 Task: Search for the email with the subject Request for paternity leave logged in from softage.1@softage.net with the filter, email from softage.7@softage.net and a new filter,  Skip the Inbox
Action: Mouse moved to (849, 95)
Screenshot: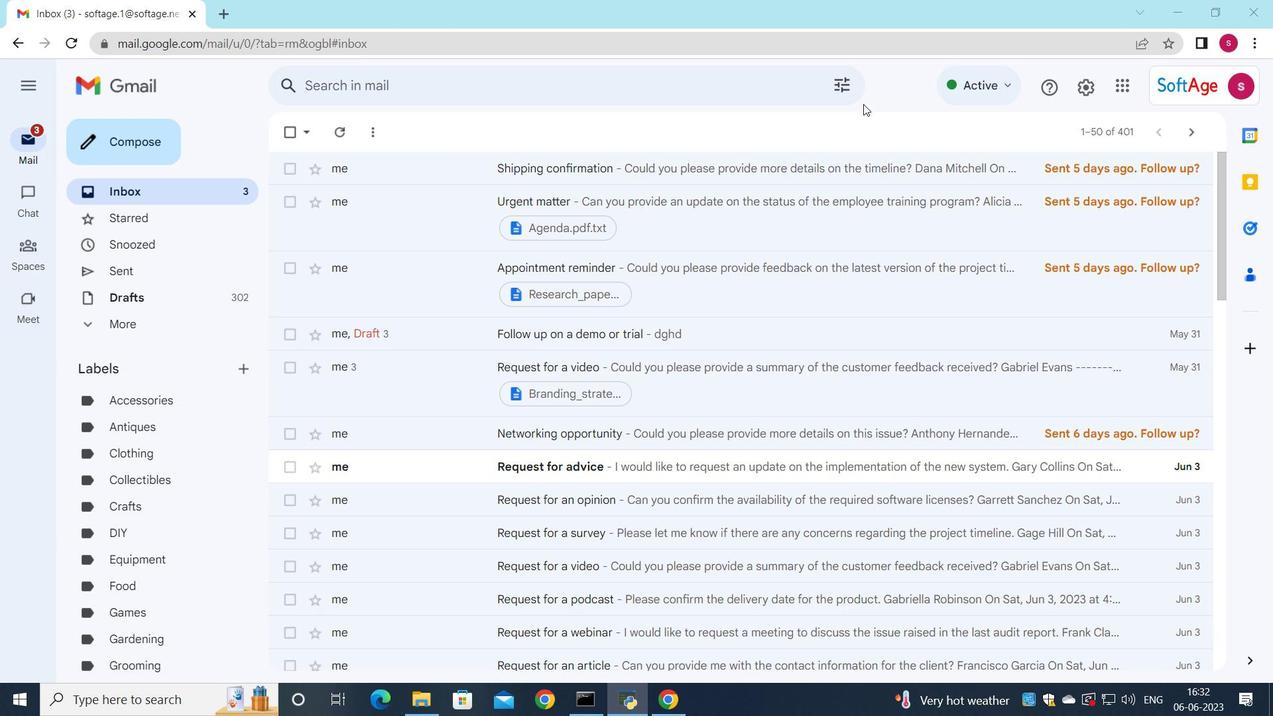 
Action: Mouse pressed left at (849, 95)
Screenshot: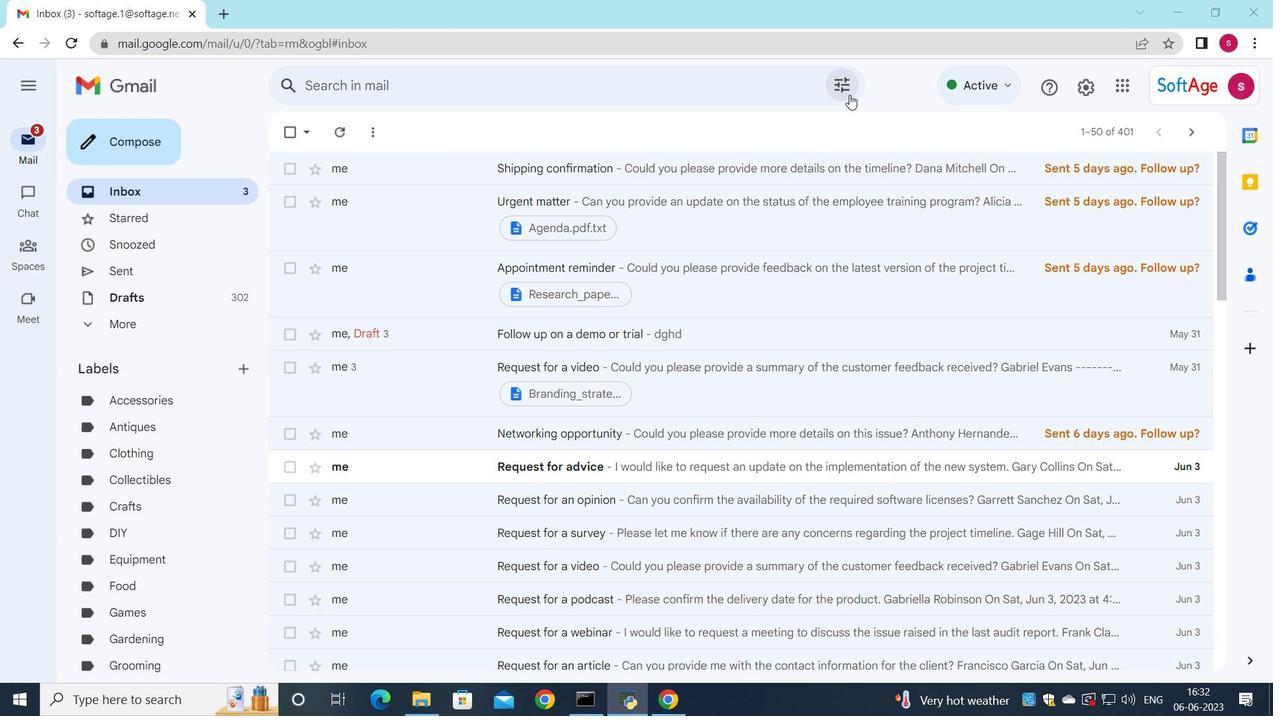 
Action: Mouse moved to (575, 151)
Screenshot: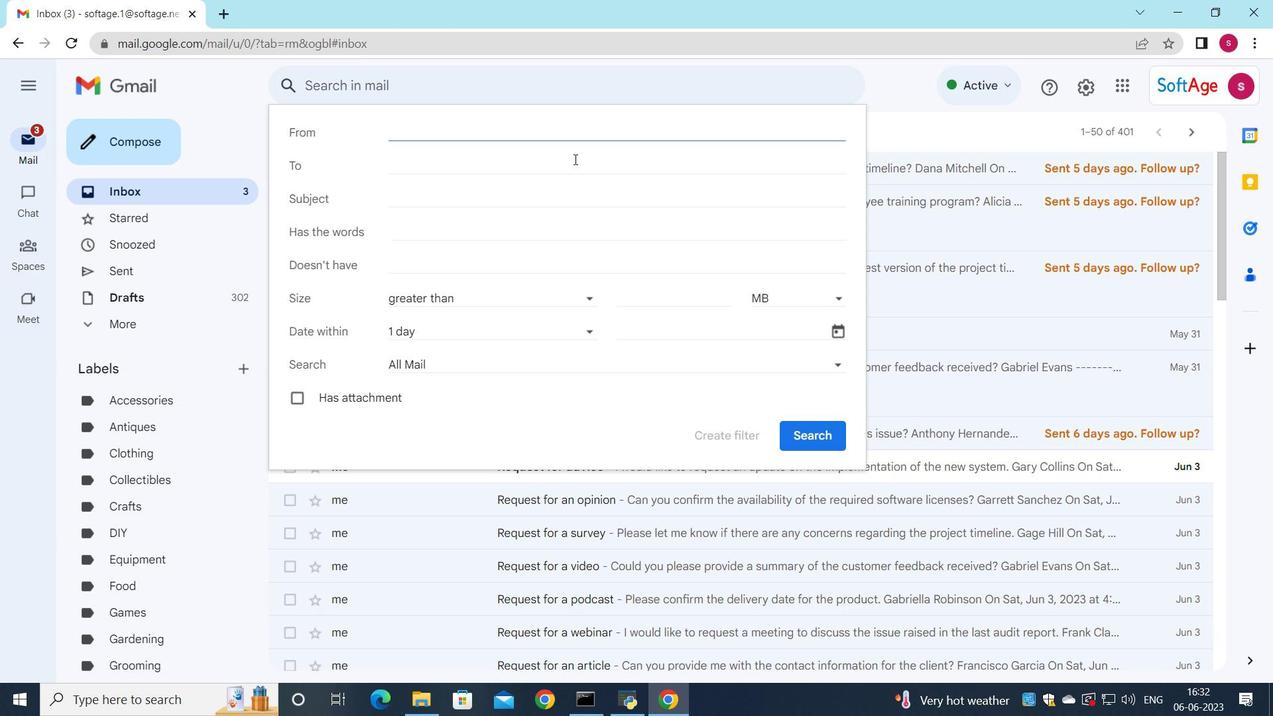 
Action: Key pressed soft
Screenshot: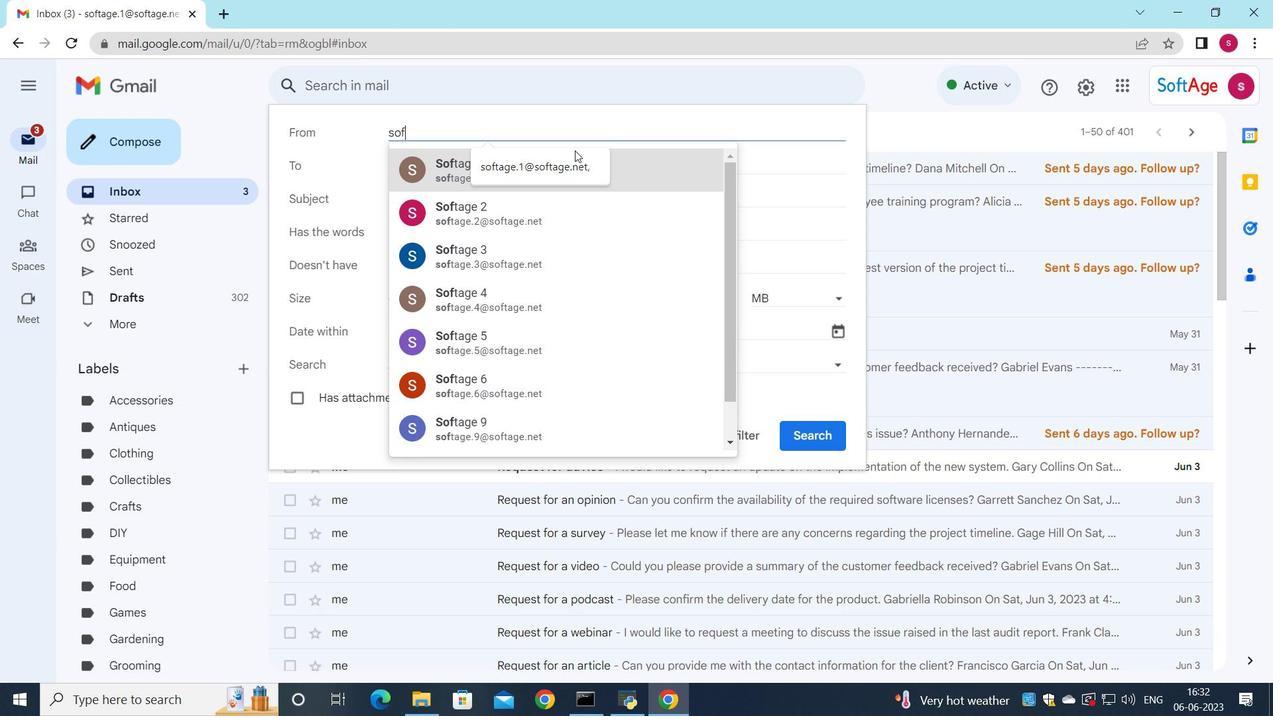 
Action: Mouse moved to (574, 171)
Screenshot: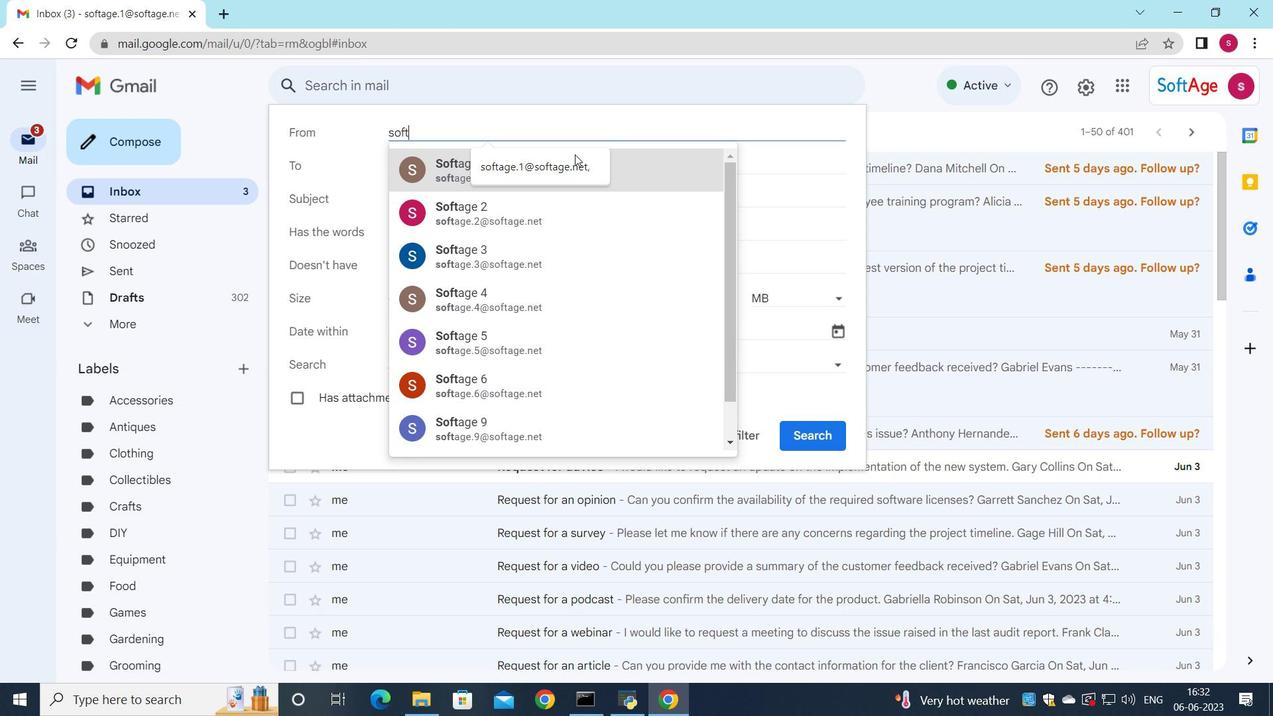 
Action: Mouse pressed left at (574, 171)
Screenshot: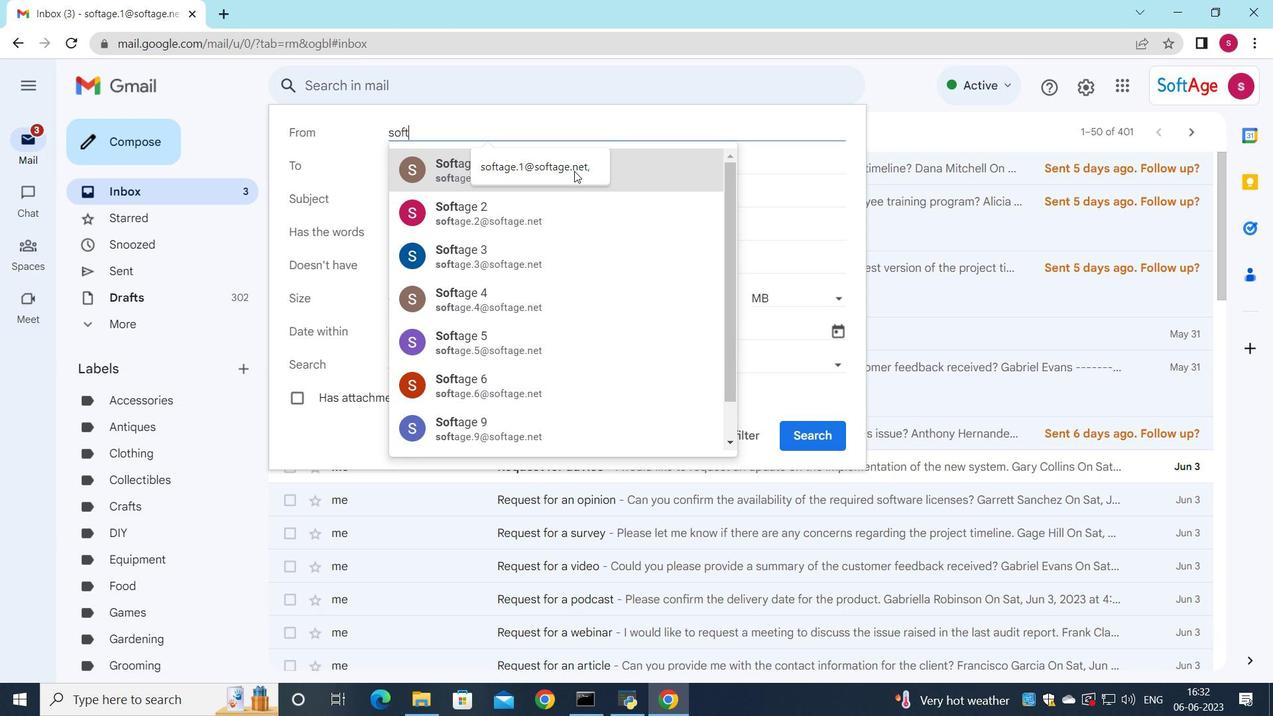 
Action: Mouse moved to (520, 165)
Screenshot: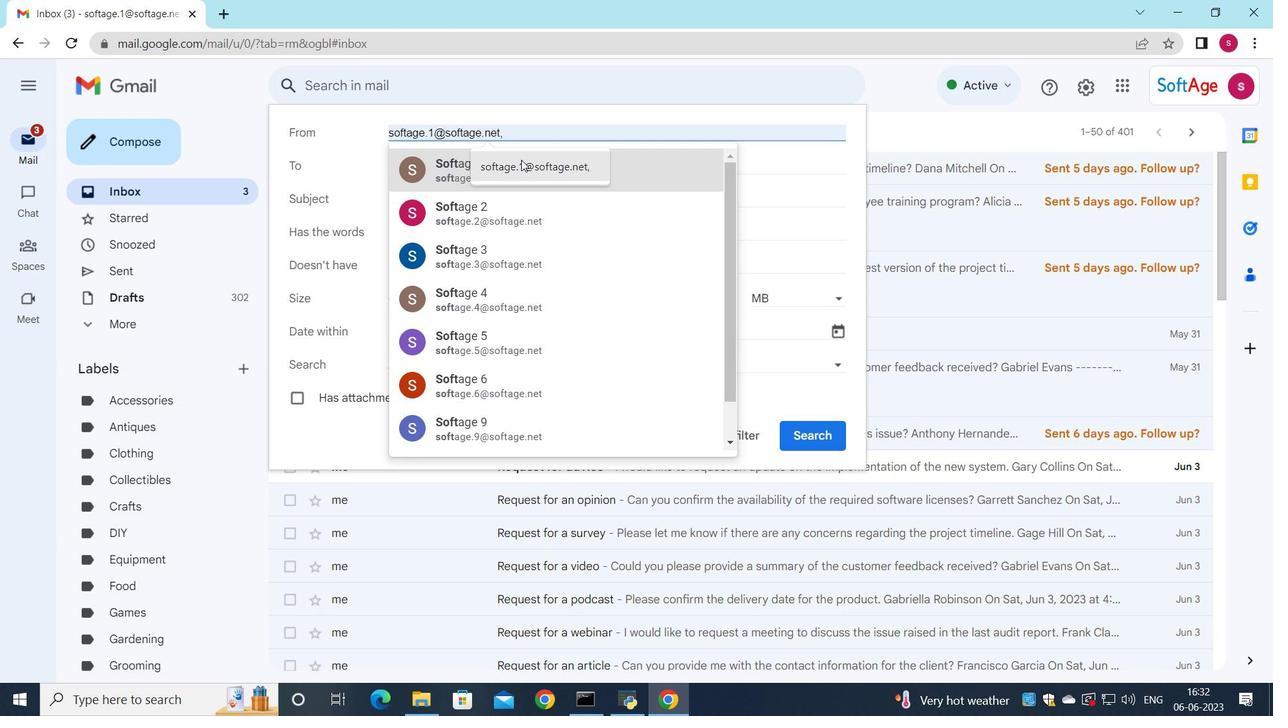 
Action: Mouse pressed left at (520, 165)
Screenshot: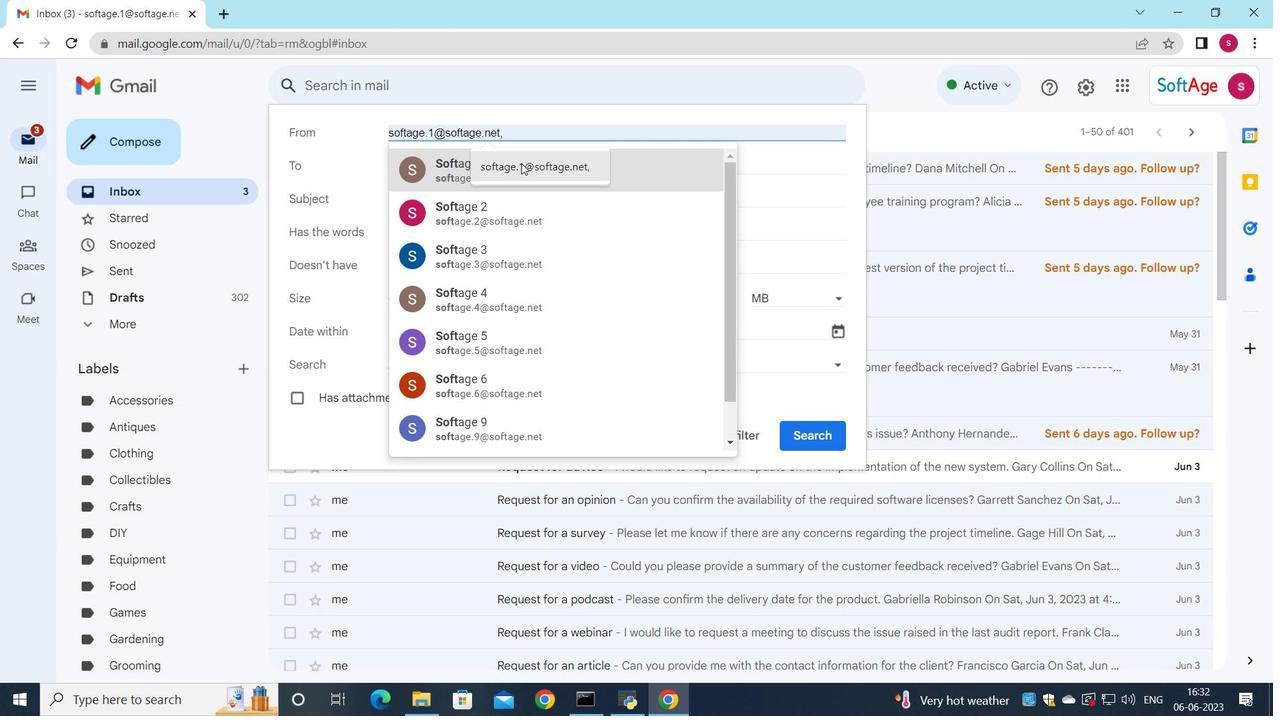 
Action: Mouse moved to (481, 161)
Screenshot: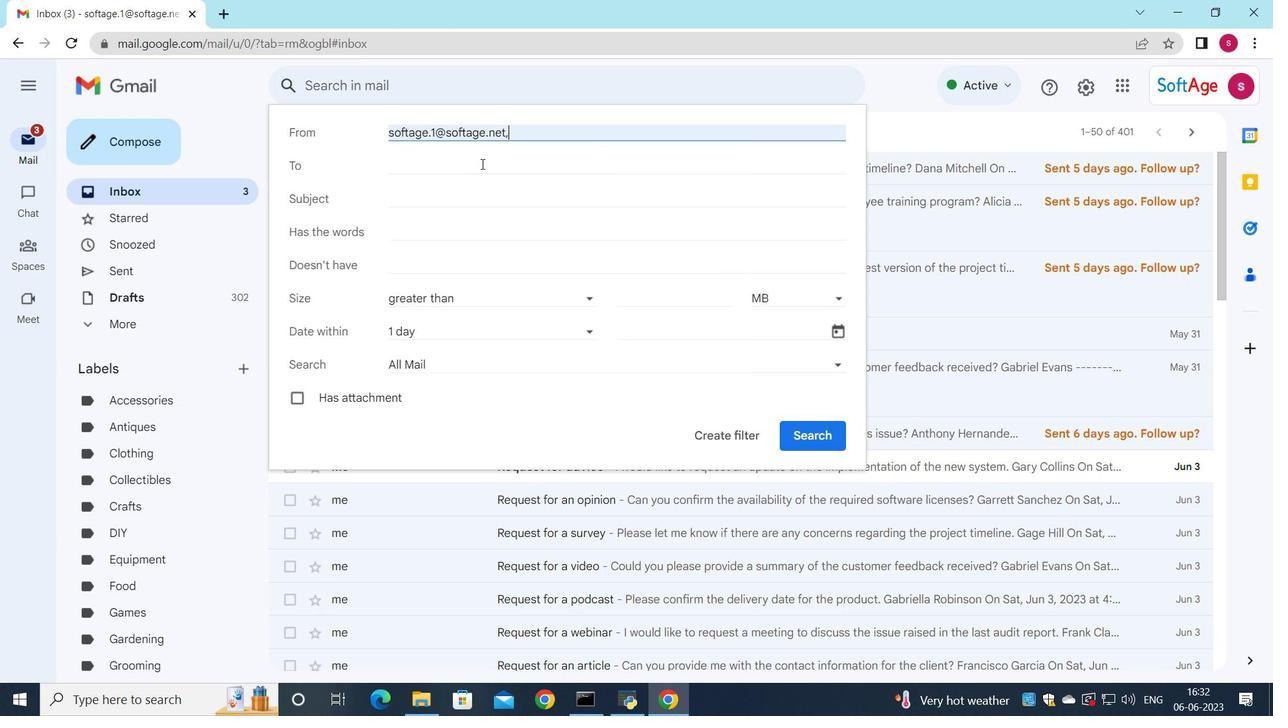
Action: Mouse pressed left at (481, 161)
Screenshot: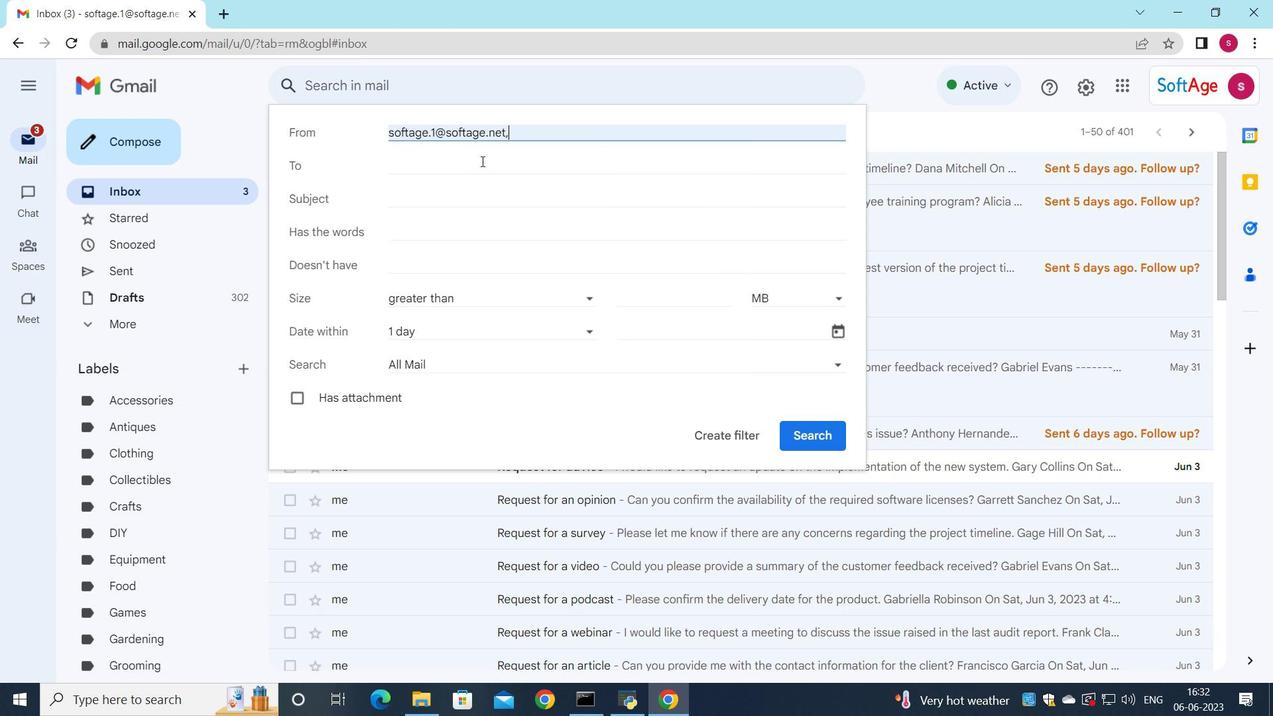 
Action: Key pressed soft
Screenshot: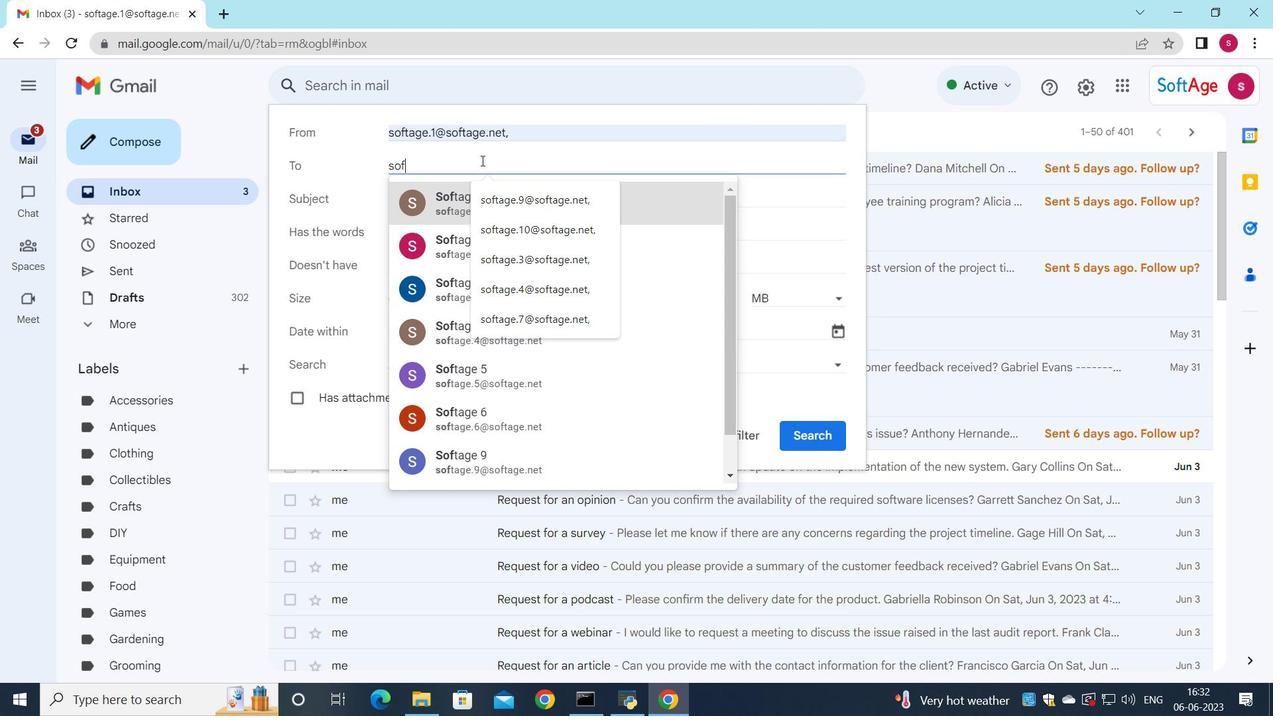 
Action: Mouse moved to (504, 315)
Screenshot: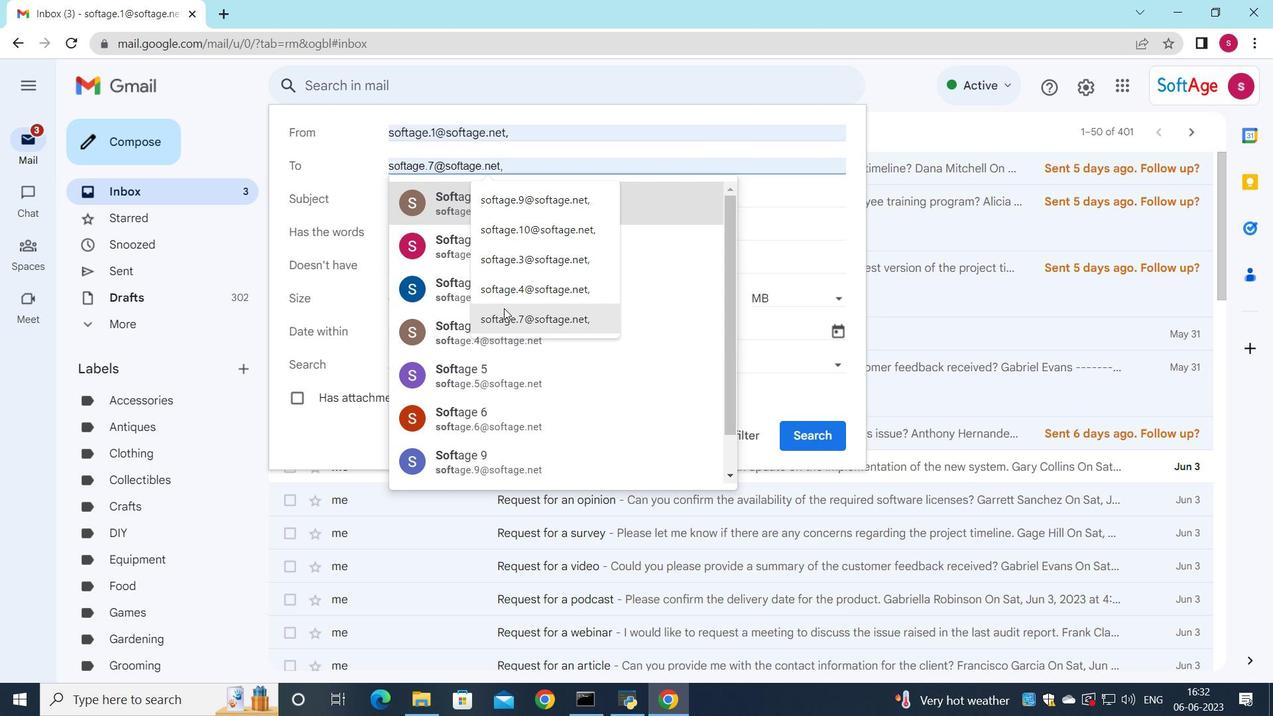 
Action: Mouse pressed left at (504, 315)
Screenshot: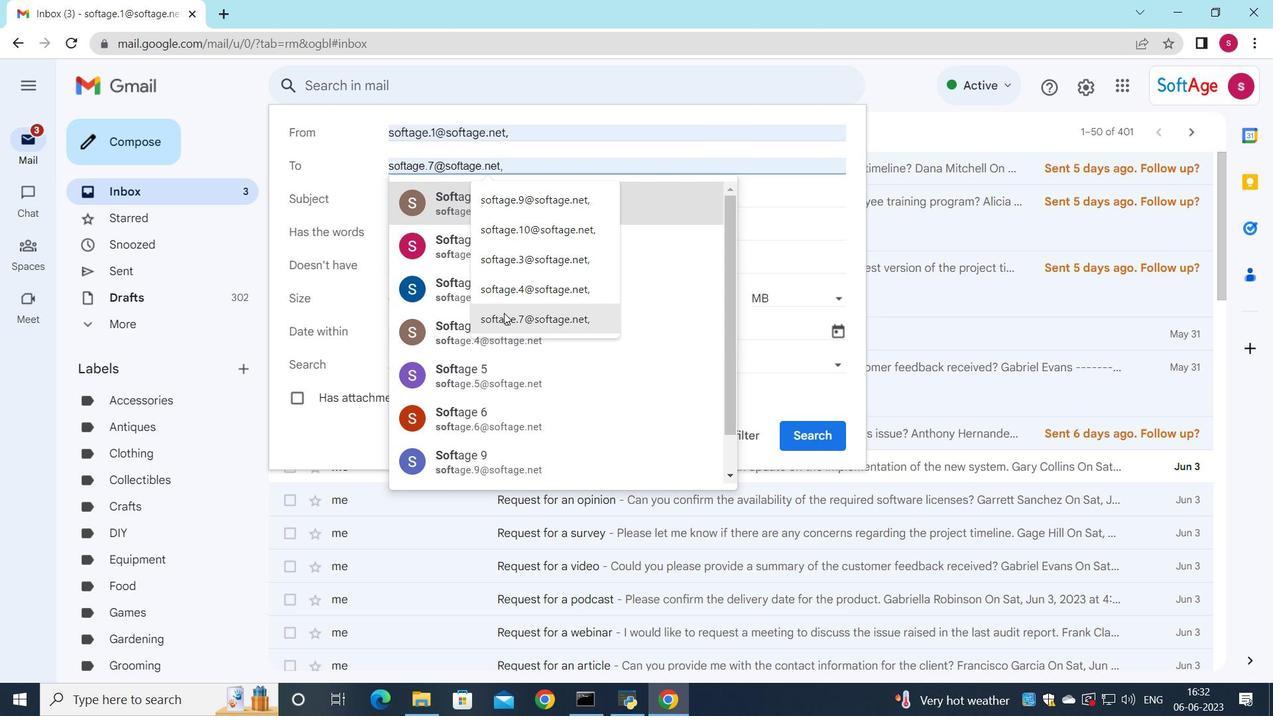 
Action: Mouse moved to (429, 199)
Screenshot: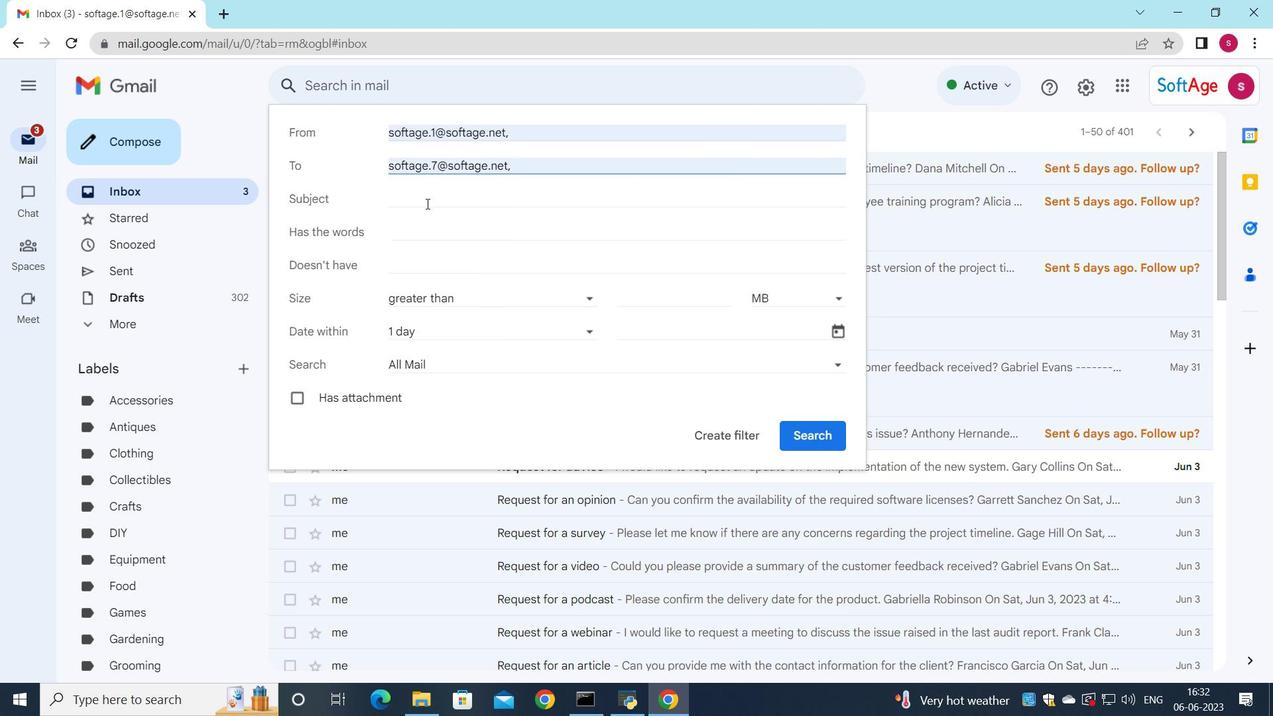 
Action: Mouse pressed left at (429, 199)
Screenshot: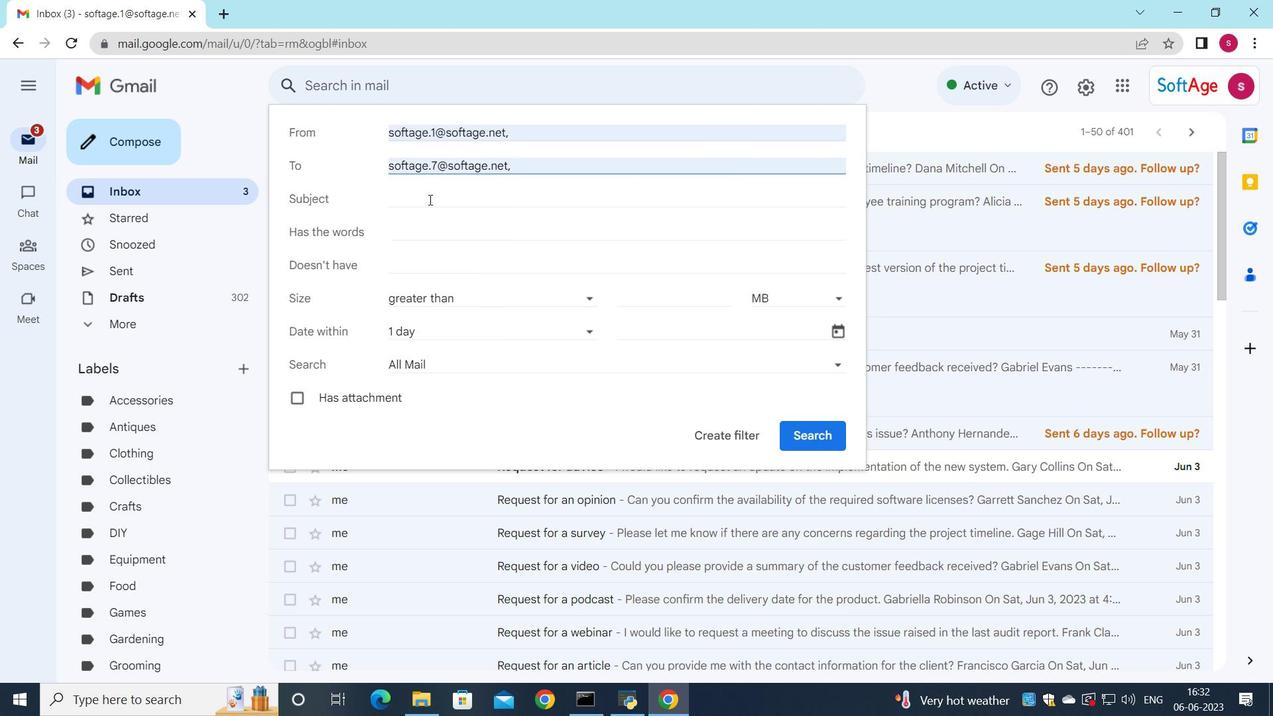 
Action: Key pressed <Key.shift>Request<Key.space>for<Key.space>patr<Key.backspace>ernity<Key.space>leave
Screenshot: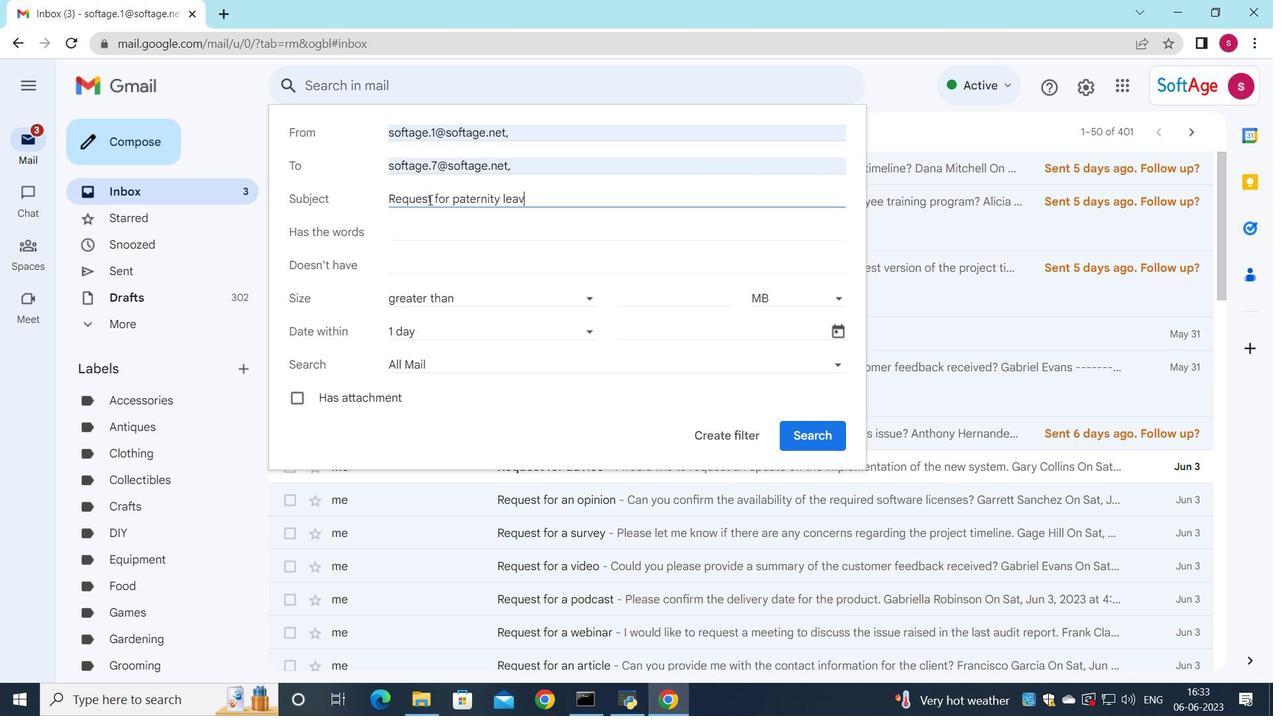 
Action: Mouse moved to (482, 341)
Screenshot: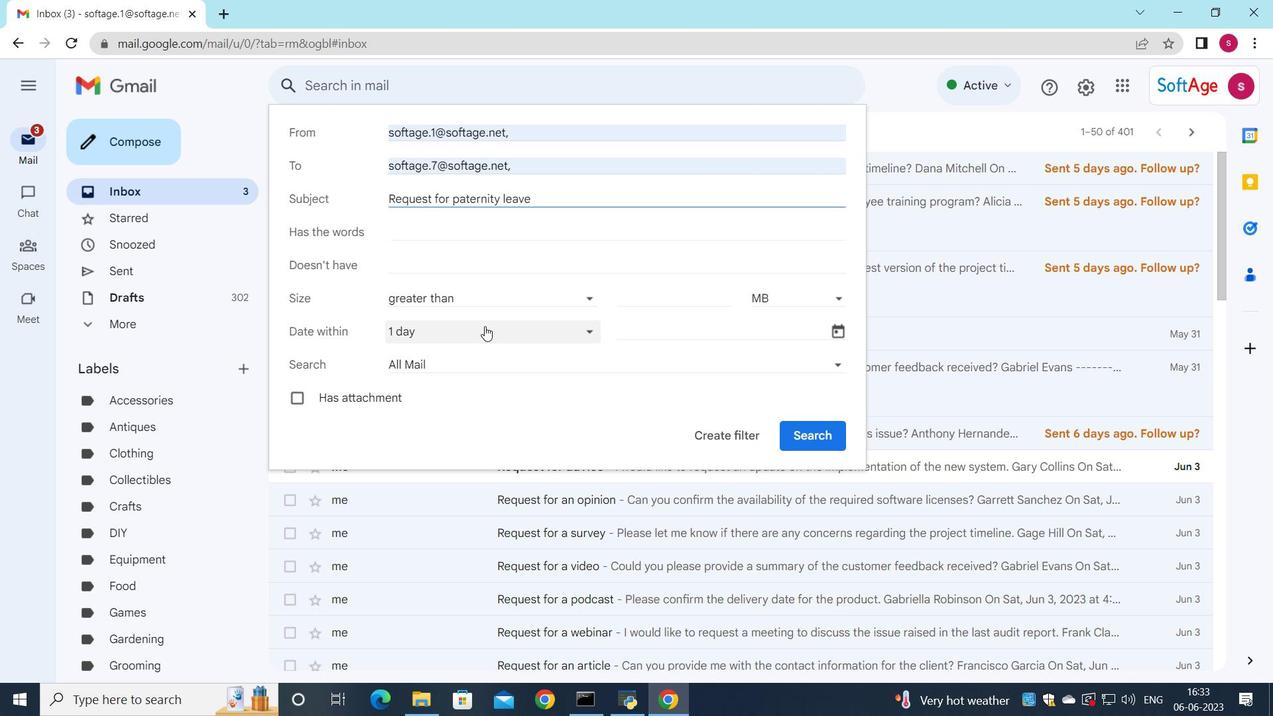 
Action: Mouse pressed left at (482, 341)
Screenshot: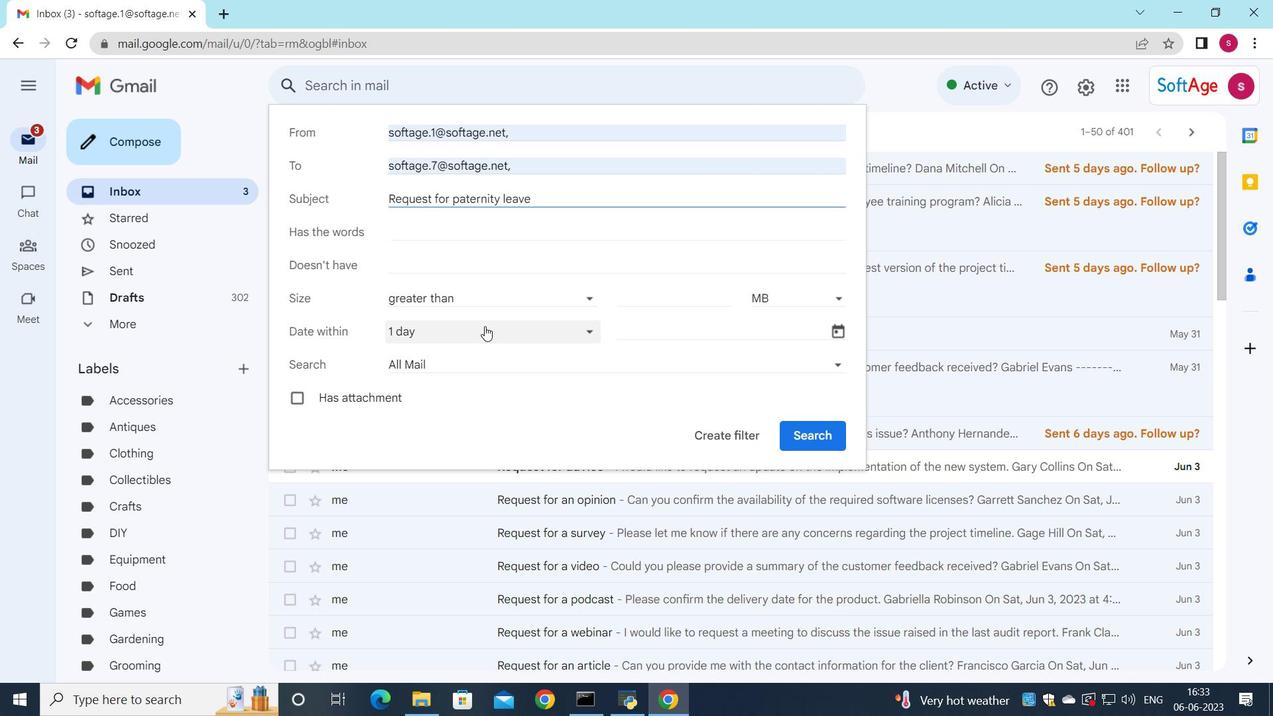 
Action: Mouse moved to (445, 531)
Screenshot: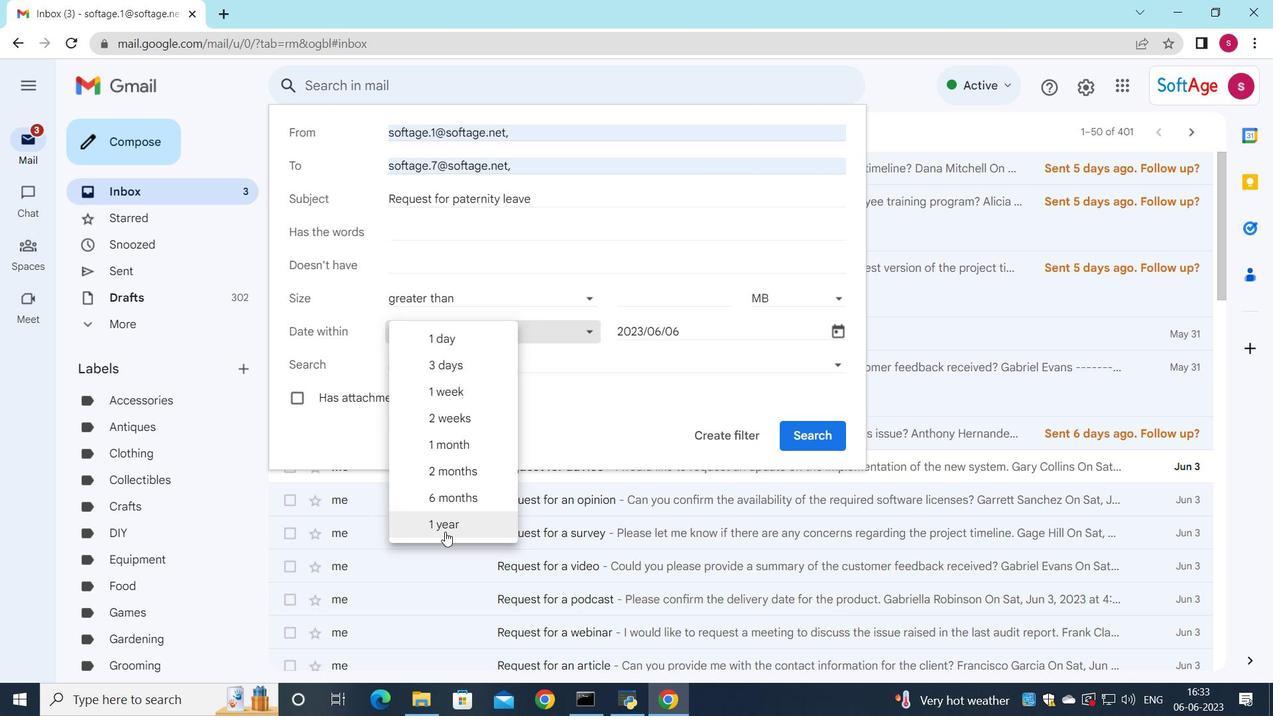 
Action: Mouse pressed left at (445, 531)
Screenshot: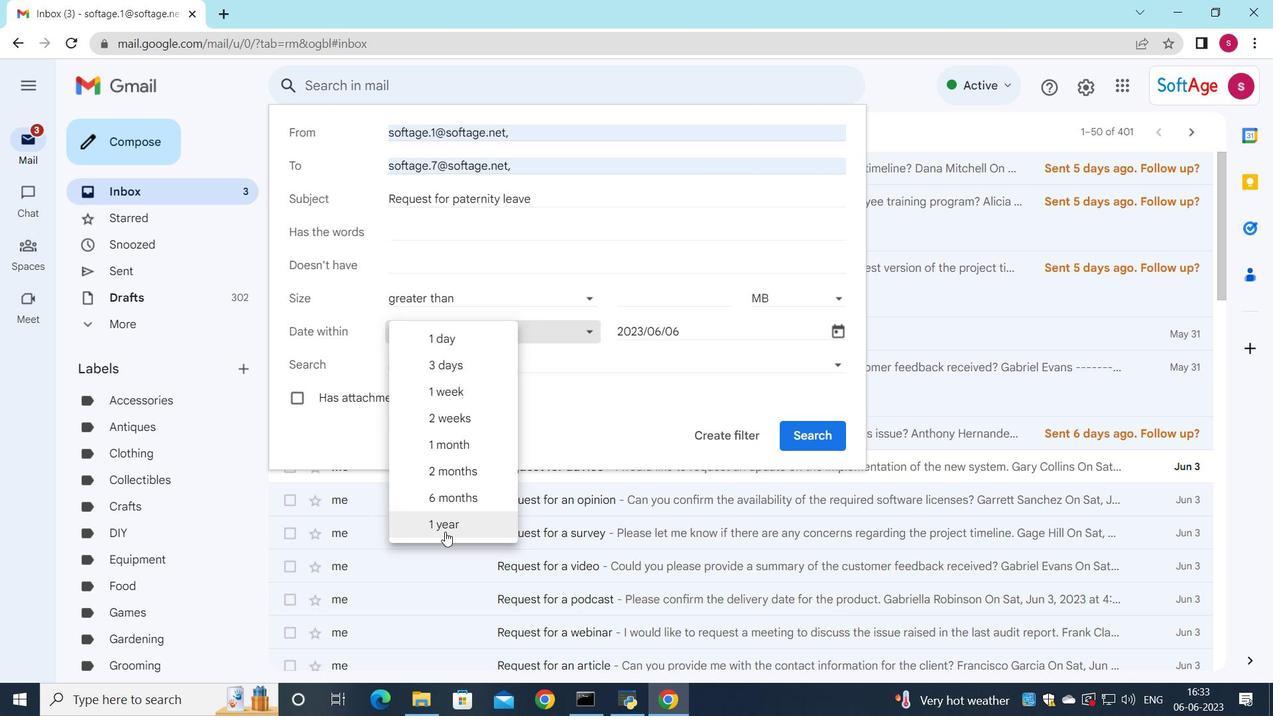 
Action: Mouse moved to (720, 428)
Screenshot: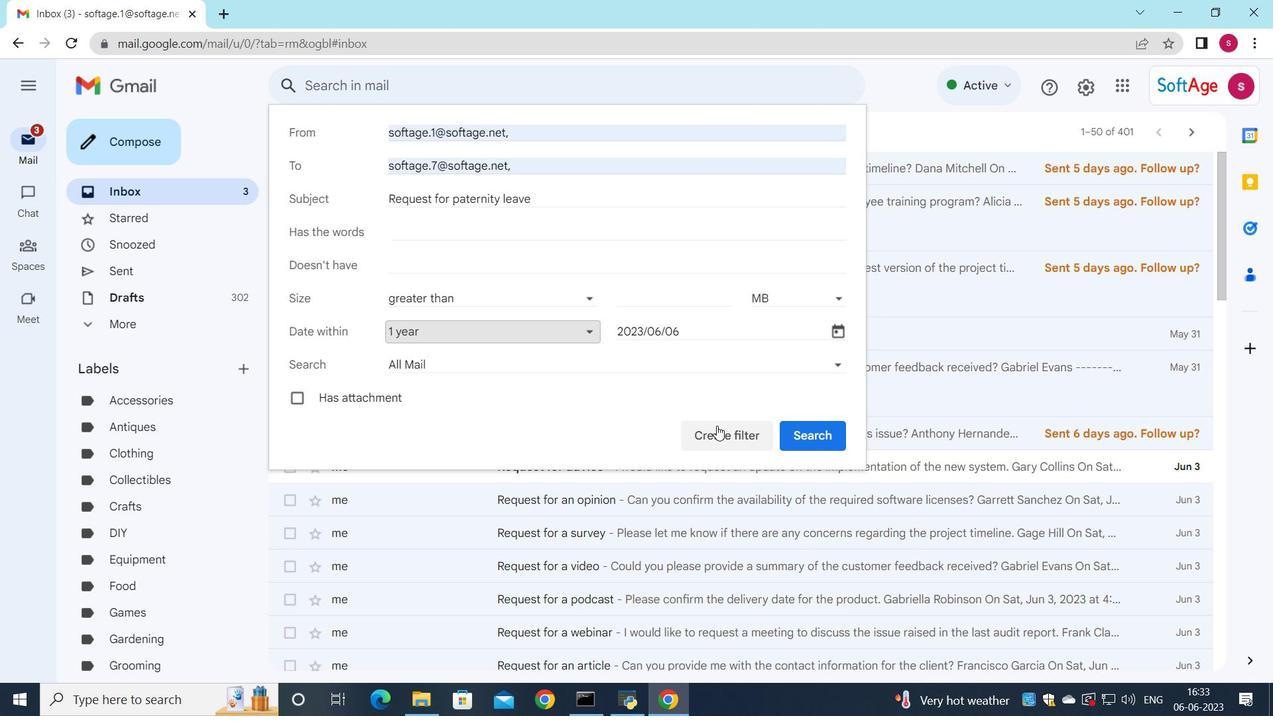 
Action: Mouse pressed left at (720, 428)
Screenshot: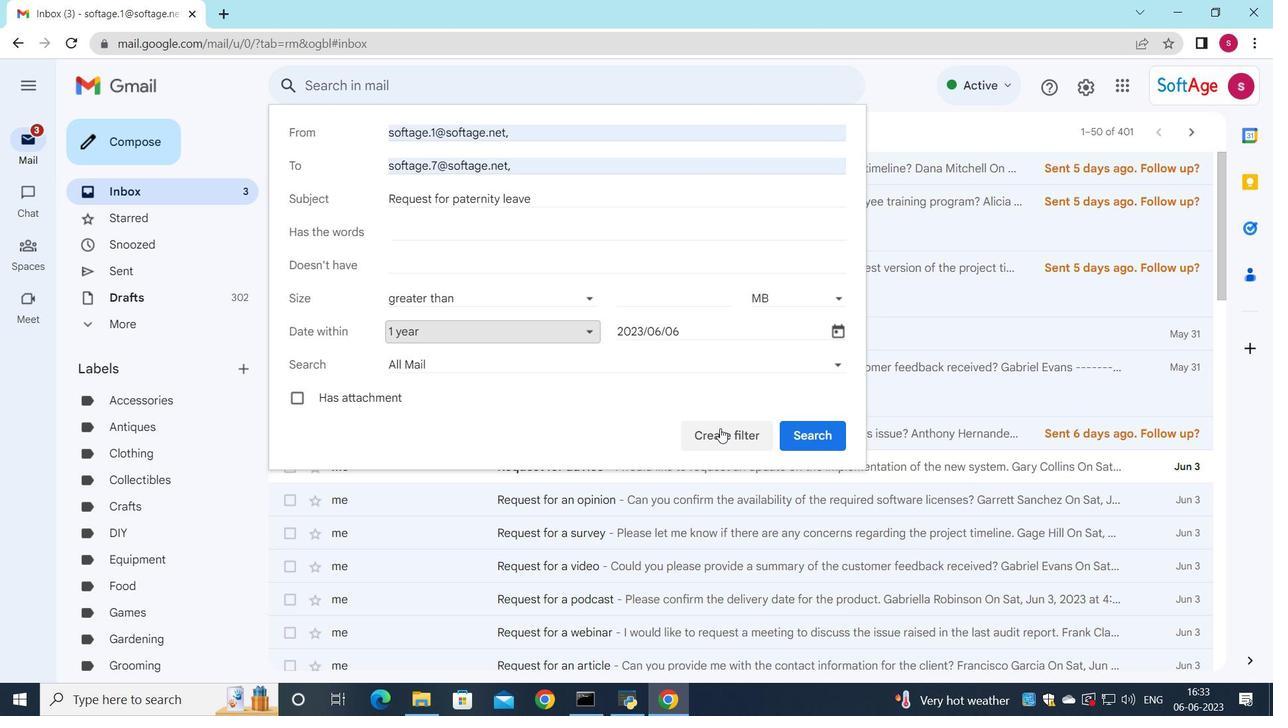 
Action: Mouse moved to (335, 176)
Screenshot: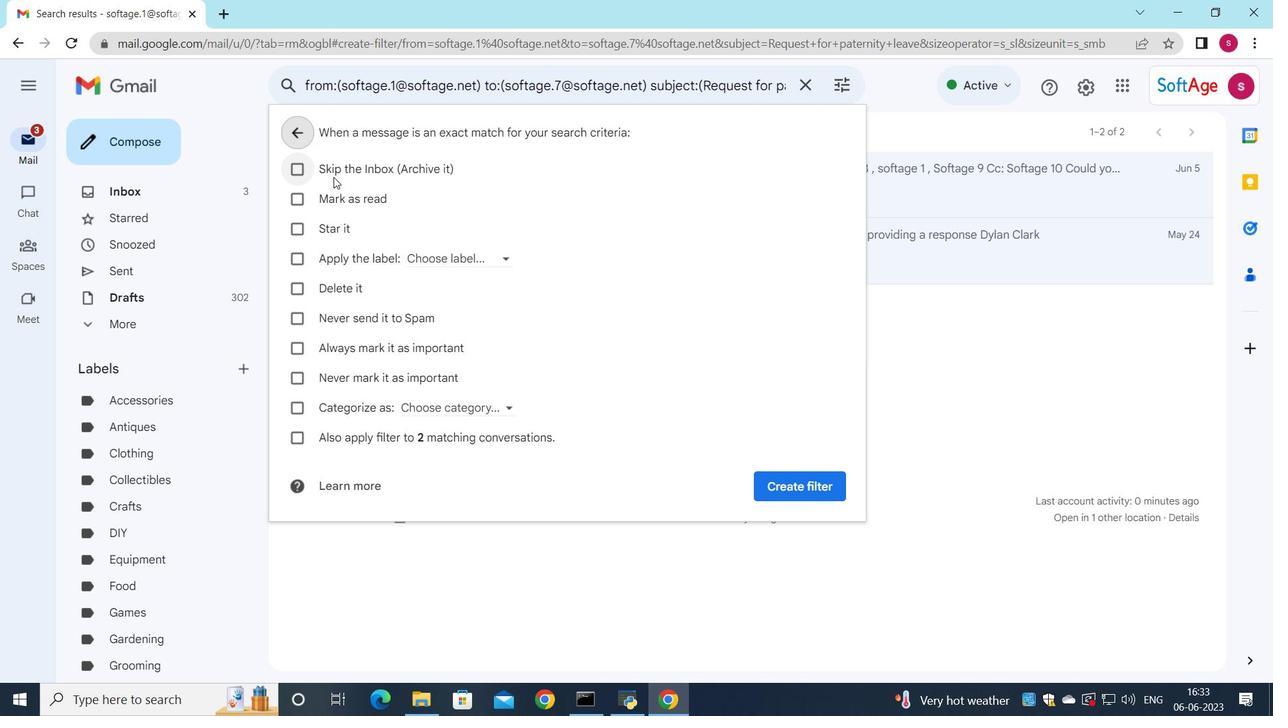 
Action: Mouse pressed left at (335, 176)
Screenshot: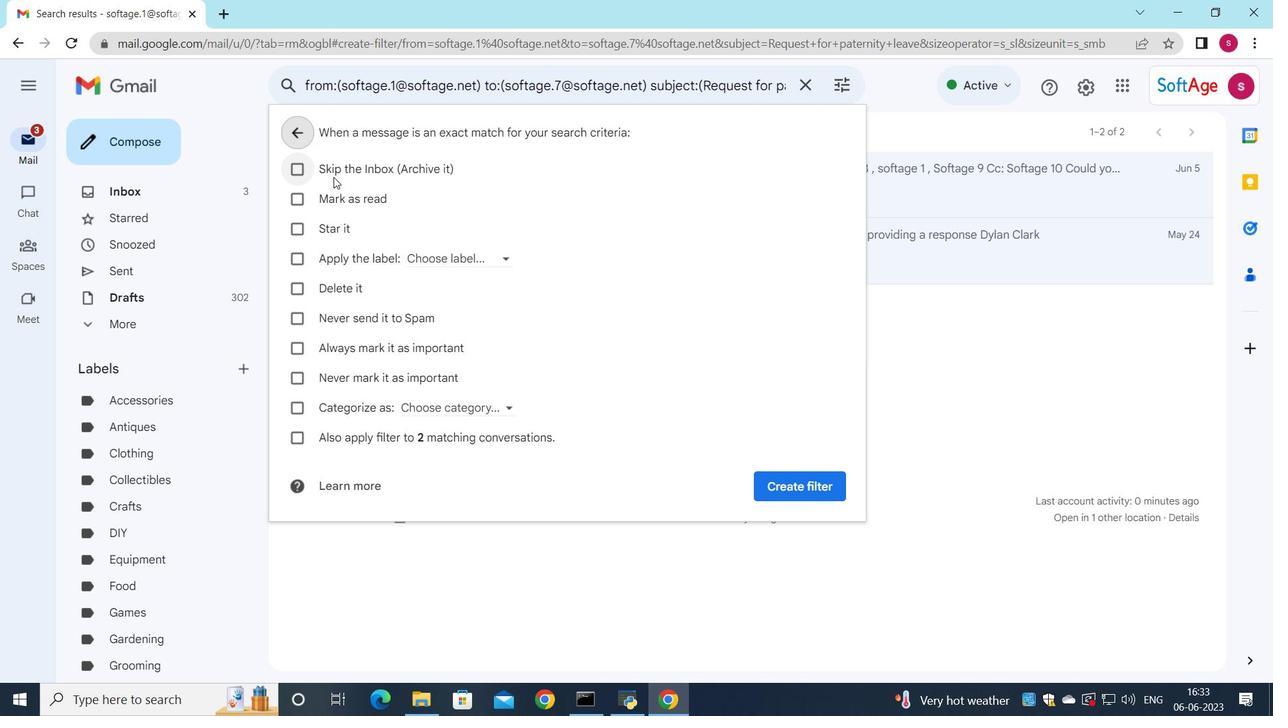 
Action: Mouse moved to (785, 484)
Screenshot: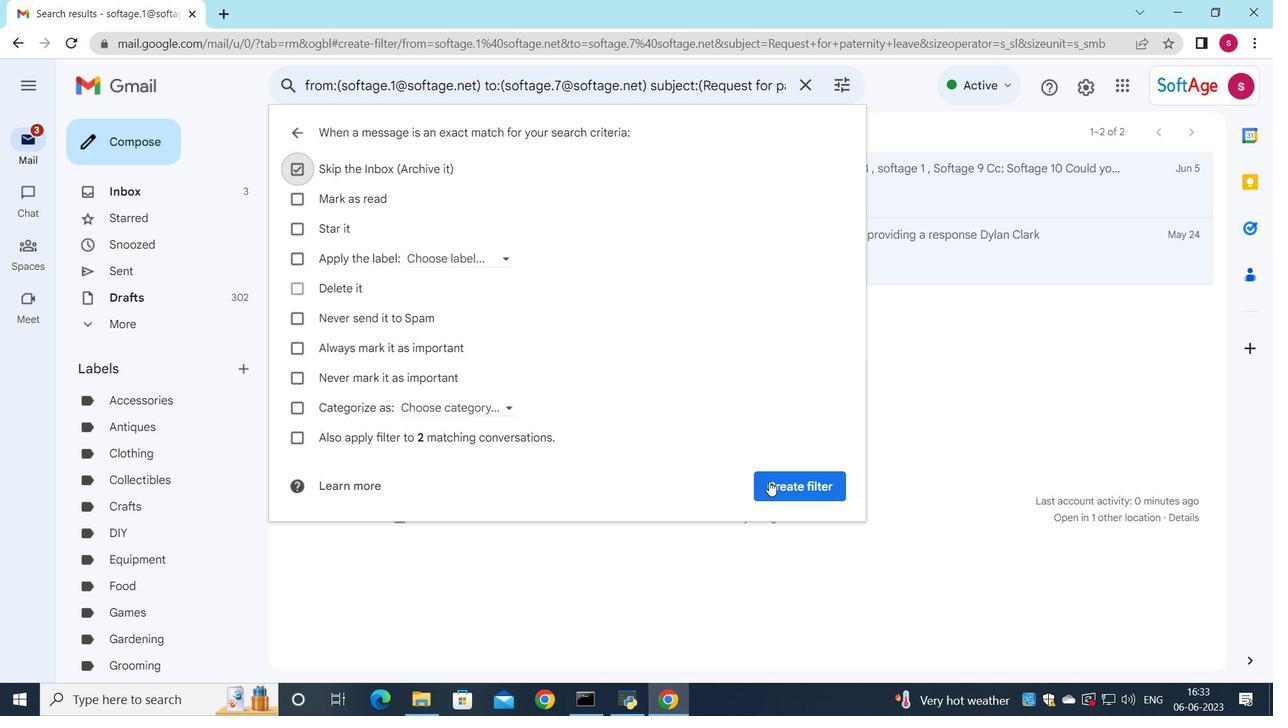 
Action: Mouse pressed left at (785, 484)
Screenshot: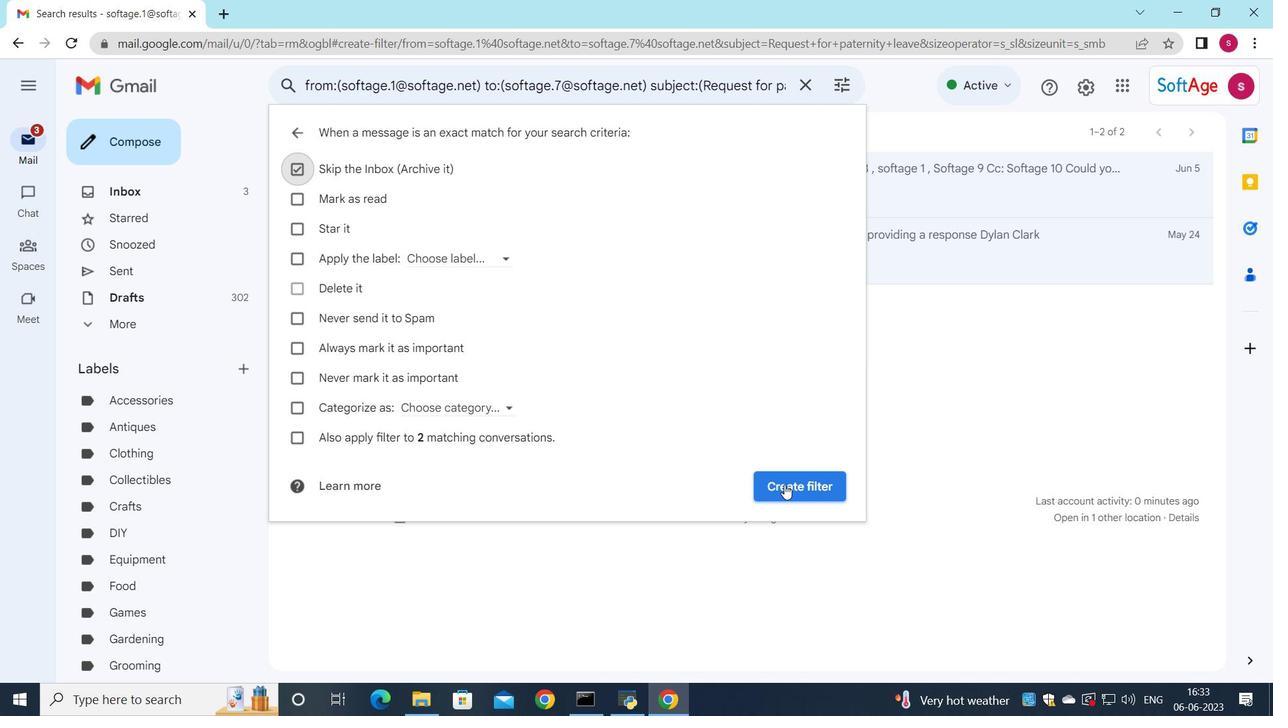 
Action: Mouse moved to (818, 171)
Screenshot: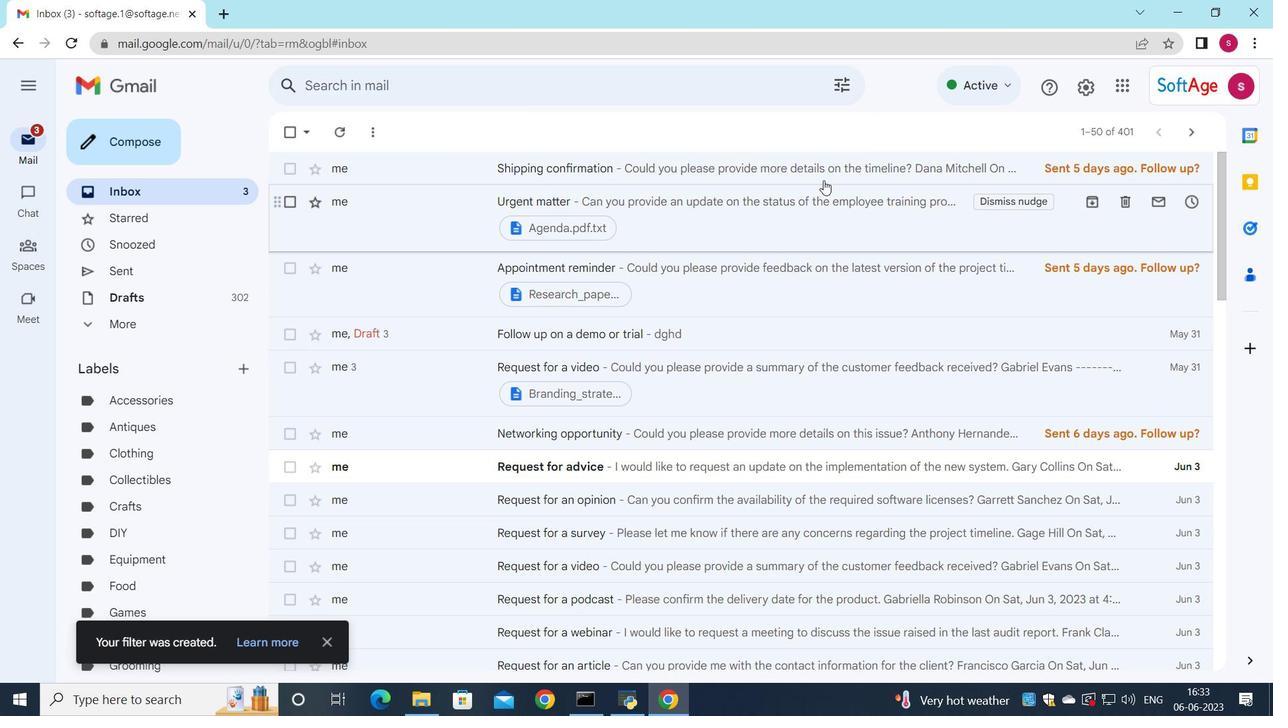 
